 Task: Create a Board called Board0000000025 in Workspace WS0000000009 in Trello with Visibility as Workspace. Create a Board called Board0000000026 in Workspace WS0000000009 in Trello with Visibility as Private. Create a Board called Board0000000027 in Workspace WS0000000009 in Trello with Visibility as Public. Create Card Card0000000097 in Board Board0000000025 in Workspace WS0000000009 in Trello. Create Card Card0000000098 in Board Board0000000025 in Workspace WS0000000009 in Trello
Action: Mouse moved to (338, 63)
Screenshot: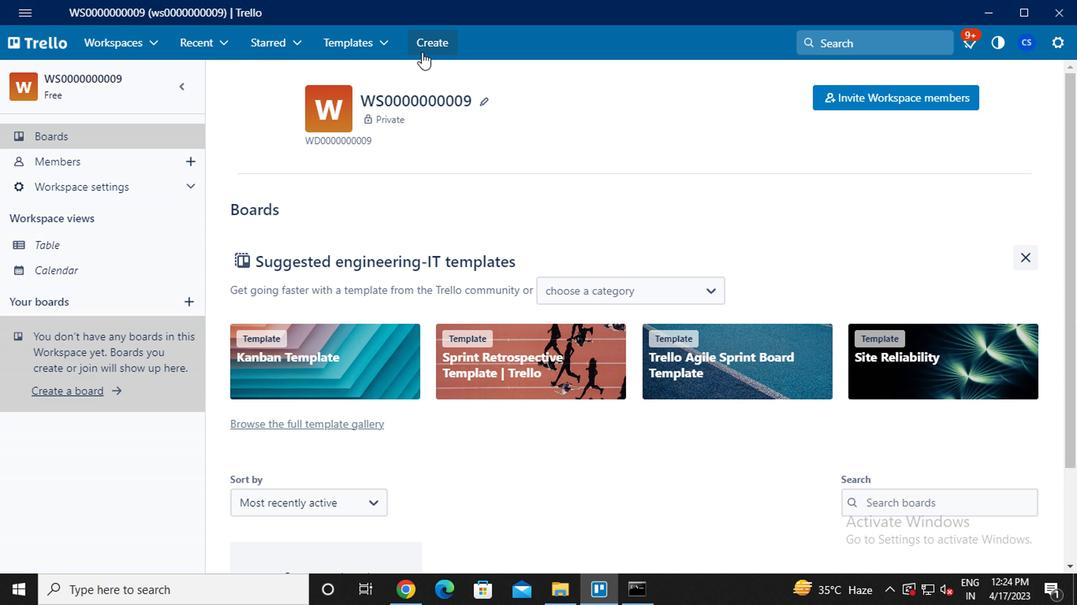 
Action: Mouse pressed left at (338, 63)
Screenshot: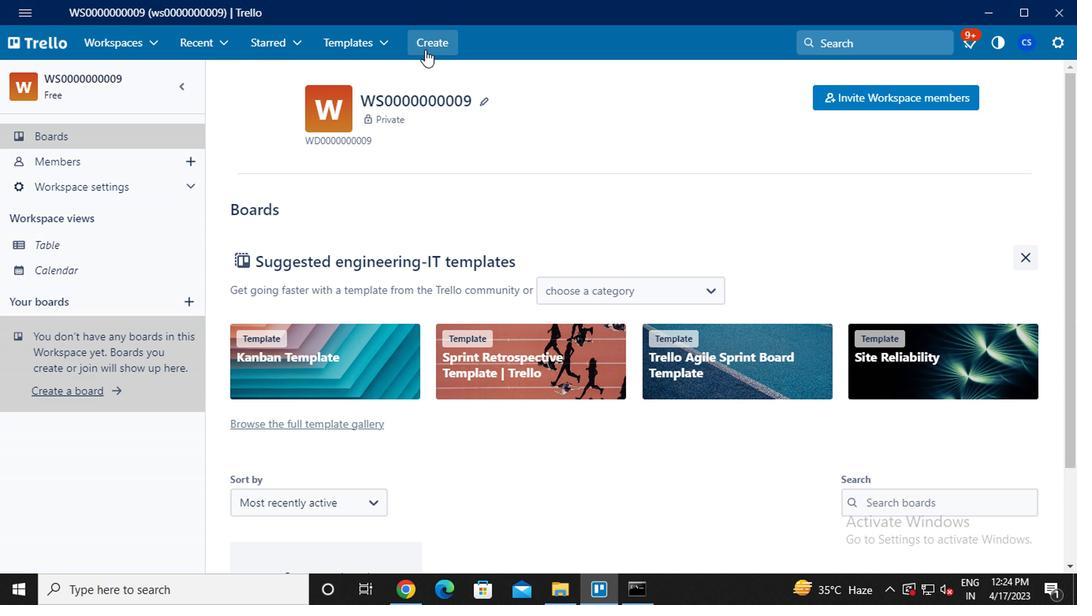 
Action: Mouse moved to (368, 109)
Screenshot: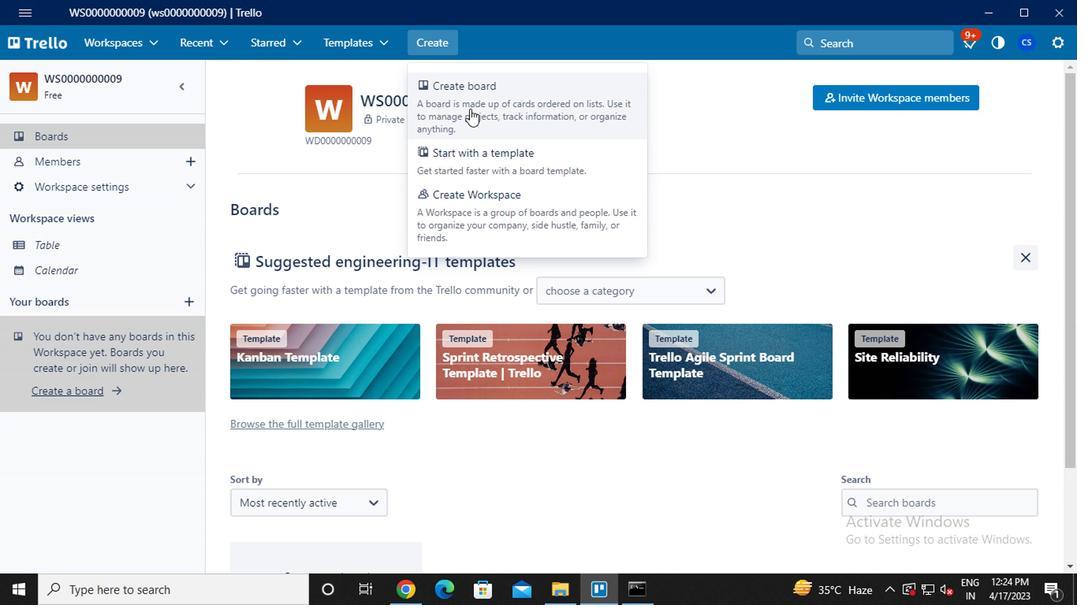 
Action: Mouse pressed left at (368, 109)
Screenshot: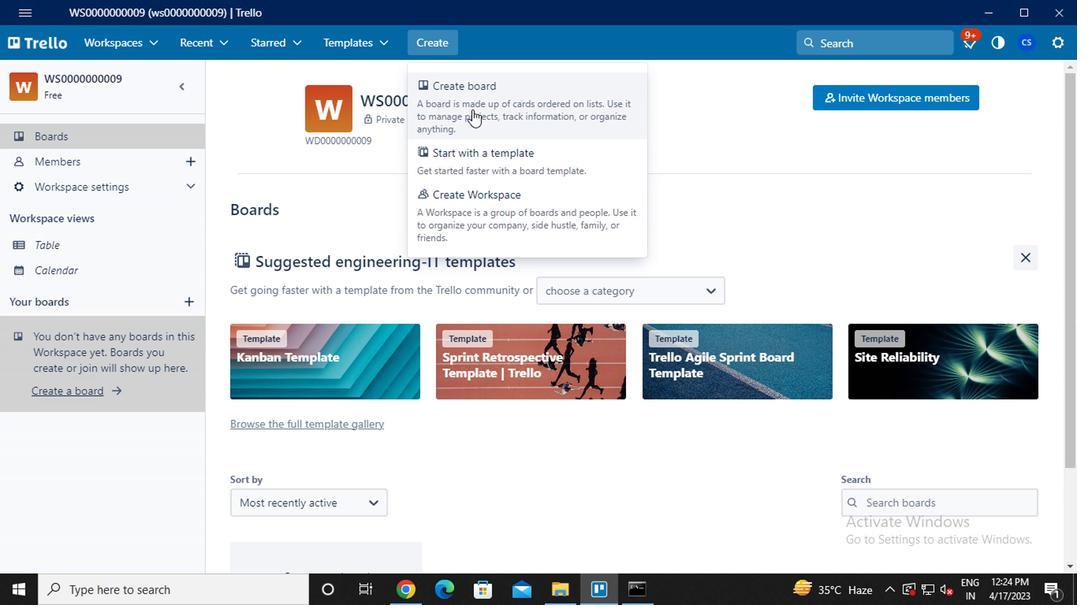 
Action: Mouse moved to (571, 209)
Screenshot: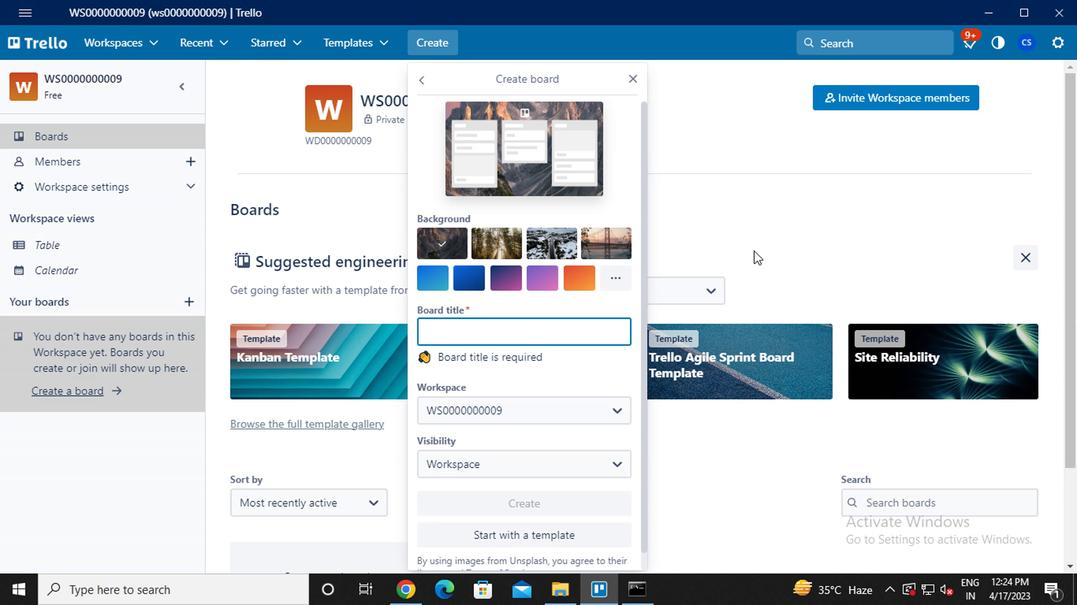 
Action: Key pressed b<Key.caps_lock>oard0000000025
Screenshot: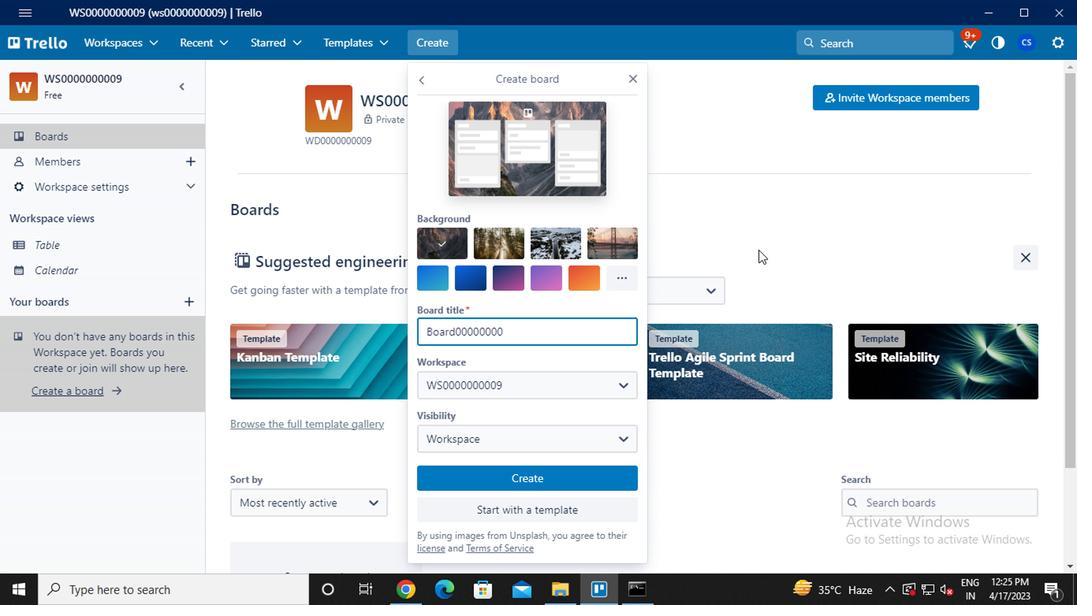
Action: Mouse moved to (424, 365)
Screenshot: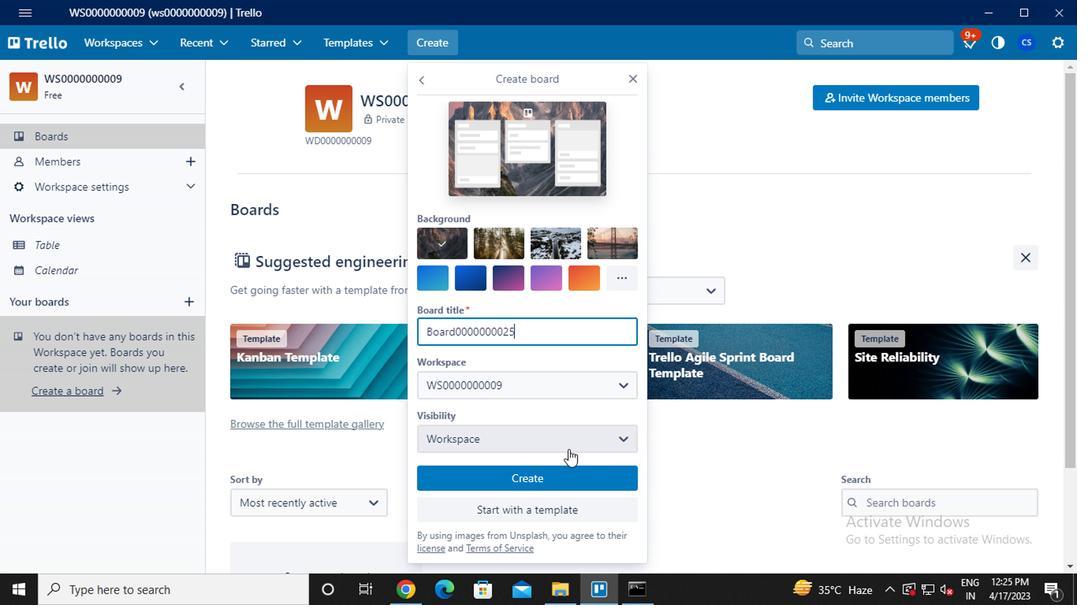 
Action: Mouse pressed left at (424, 365)
Screenshot: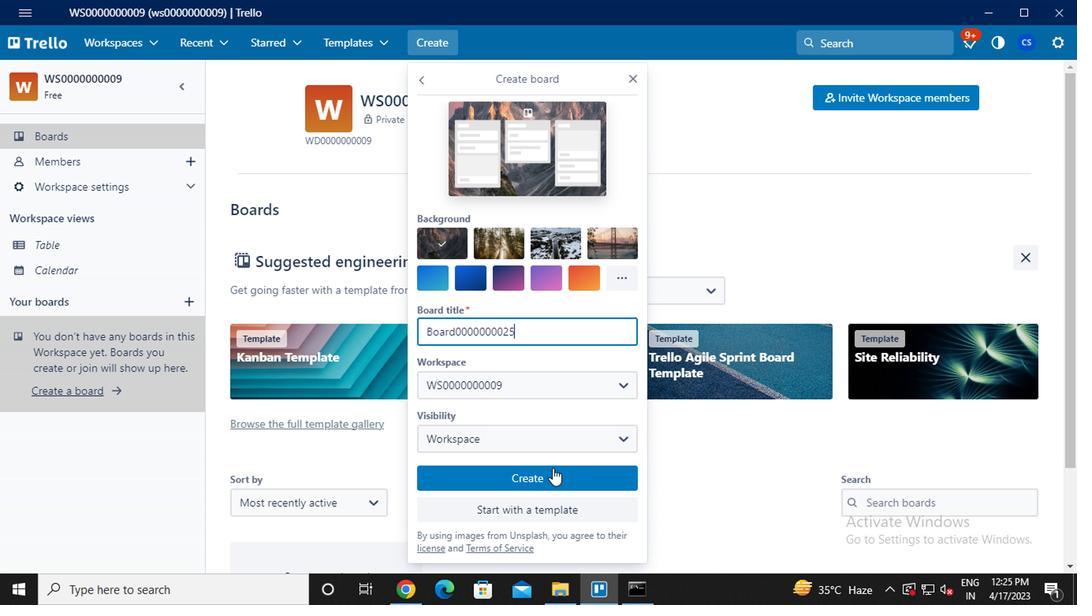 
Action: Mouse moved to (342, 65)
Screenshot: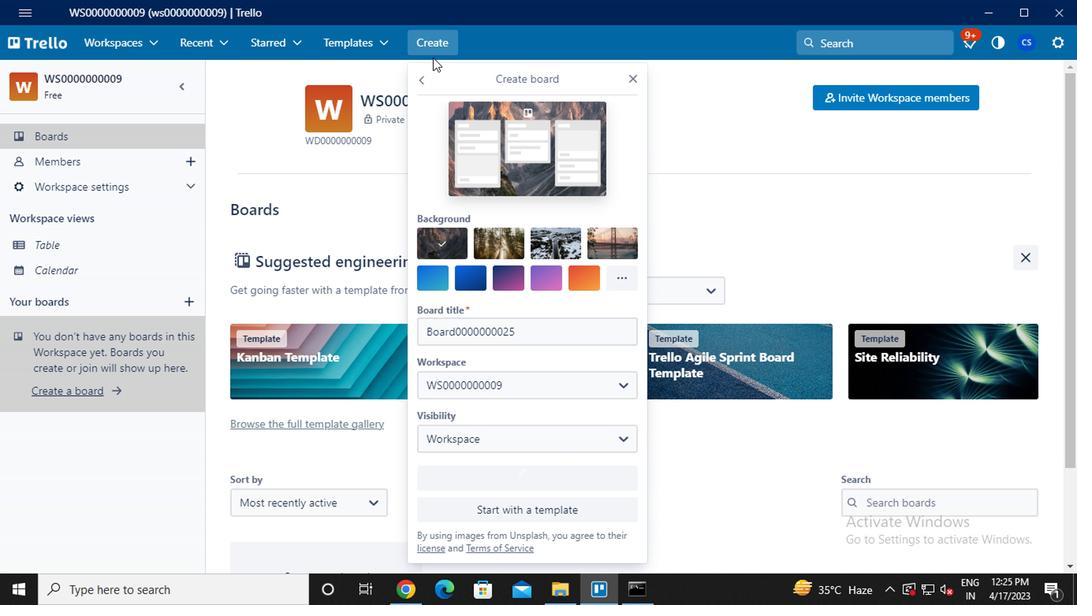 
Action: Mouse pressed left at (342, 65)
Screenshot: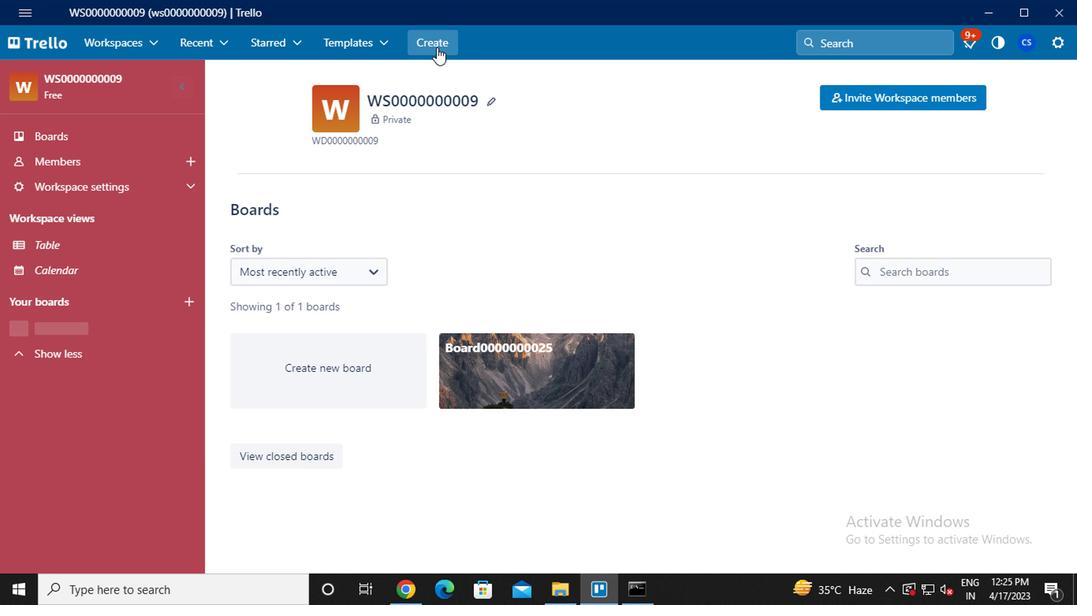 
Action: Mouse moved to (362, 104)
Screenshot: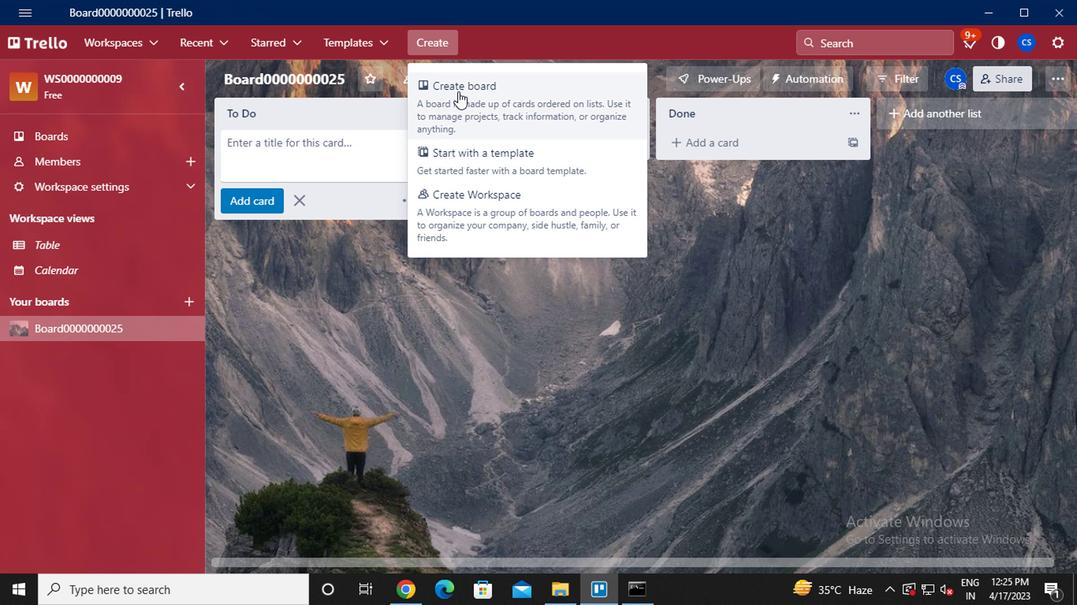 
Action: Mouse pressed left at (362, 104)
Screenshot: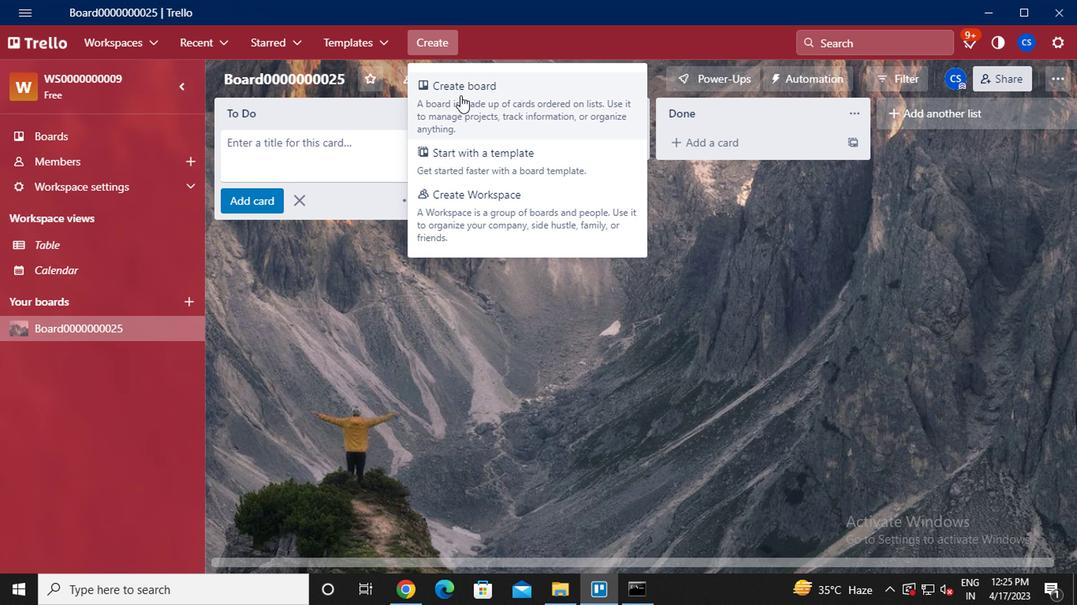 
Action: Key pressed <Key.caps_lock>b<Key.caps_lock>oard0000000026
Screenshot: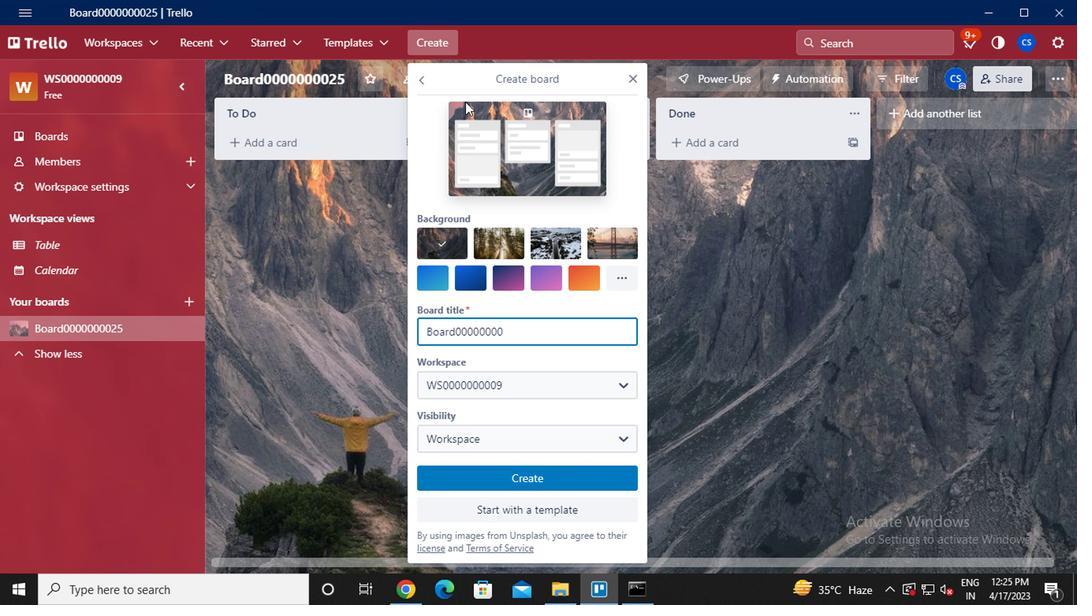 
Action: Mouse moved to (408, 343)
Screenshot: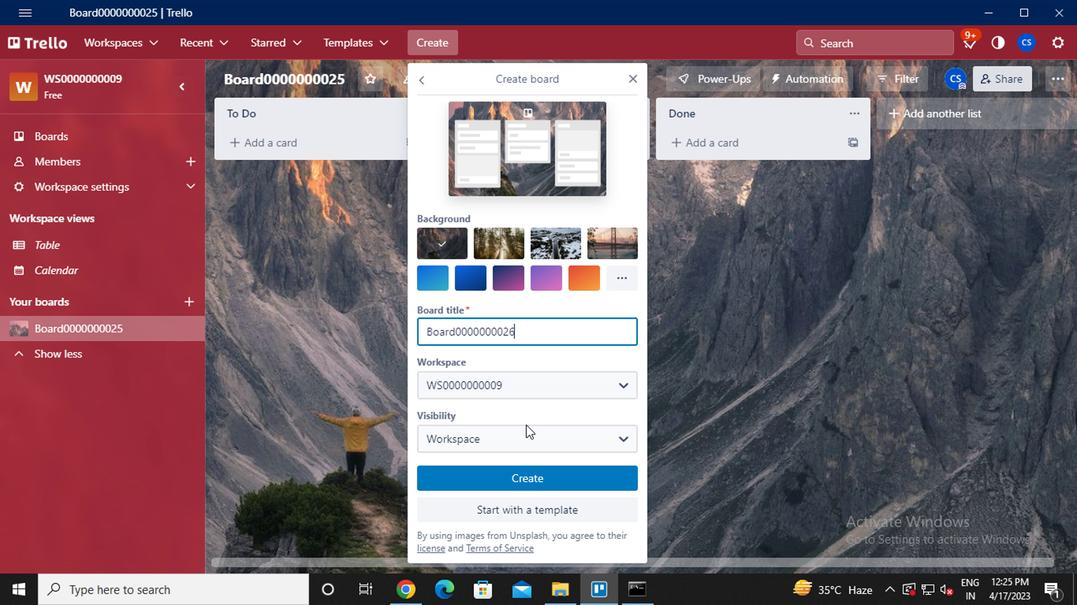 
Action: Mouse pressed left at (408, 343)
Screenshot: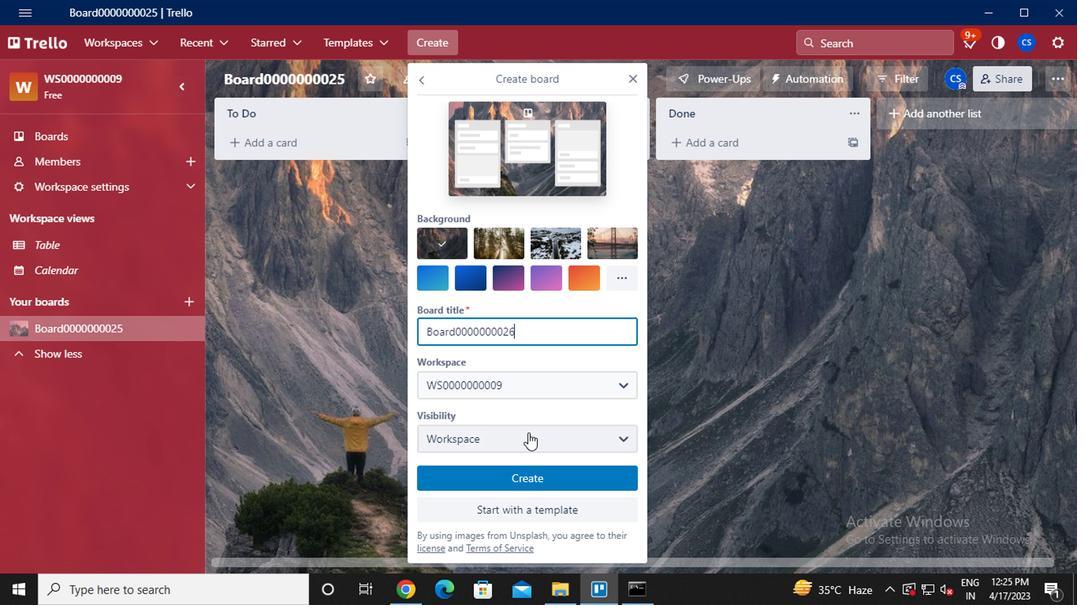 
Action: Mouse moved to (391, 375)
Screenshot: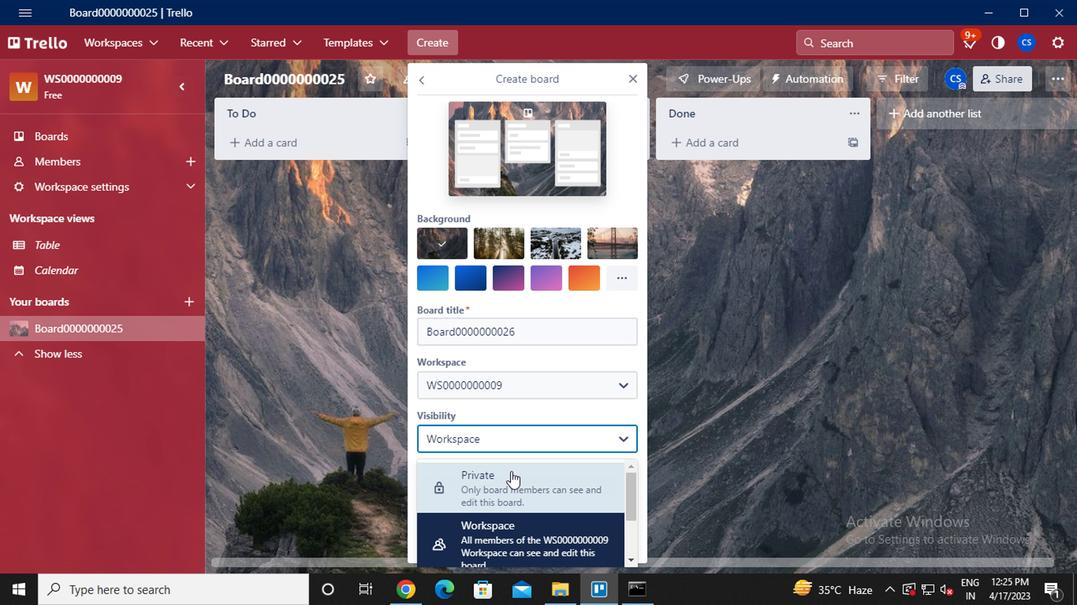 
Action: Mouse pressed left at (391, 375)
Screenshot: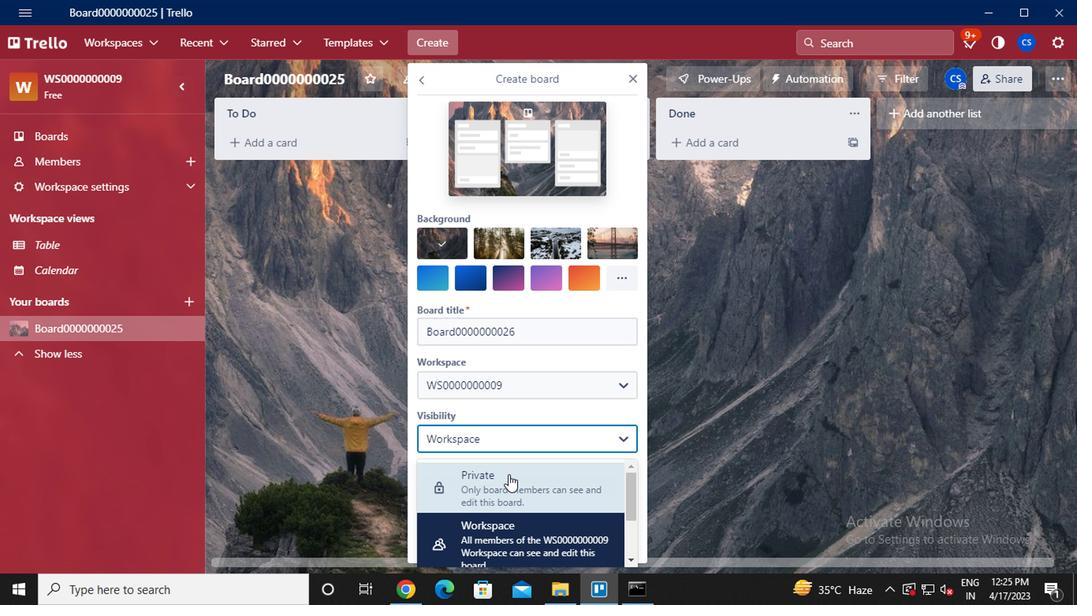 
Action: Mouse moved to (404, 375)
Screenshot: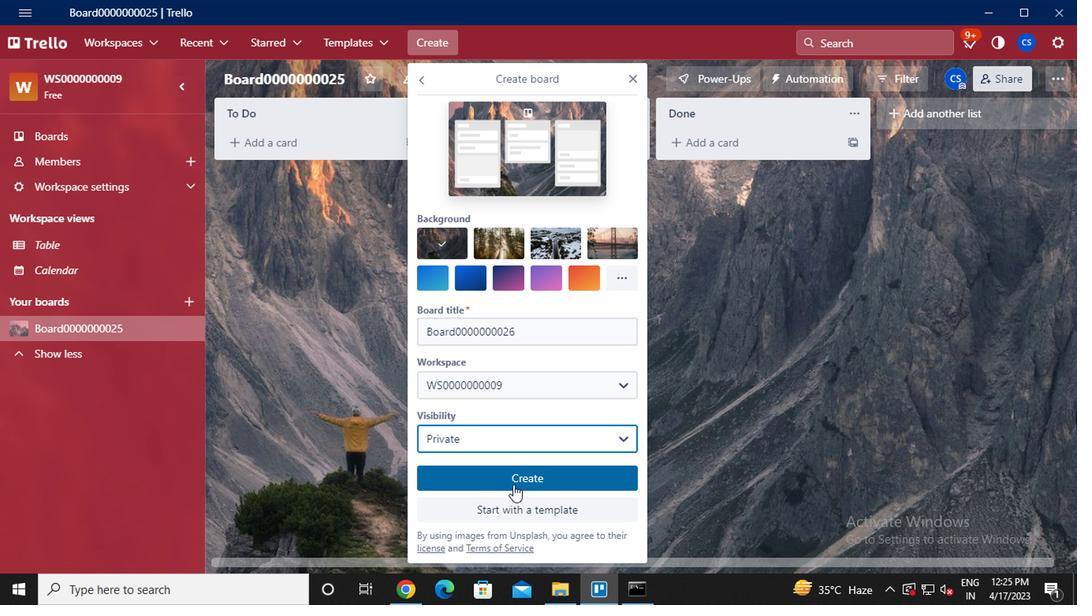 
Action: Mouse pressed left at (404, 375)
Screenshot: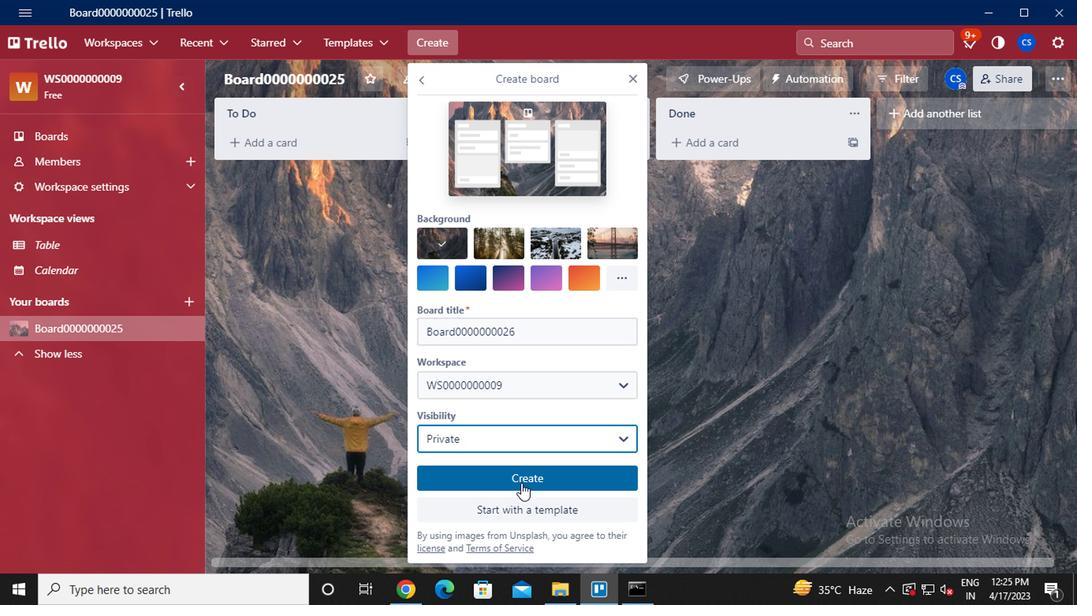 
Action: Mouse moved to (281, 63)
Screenshot: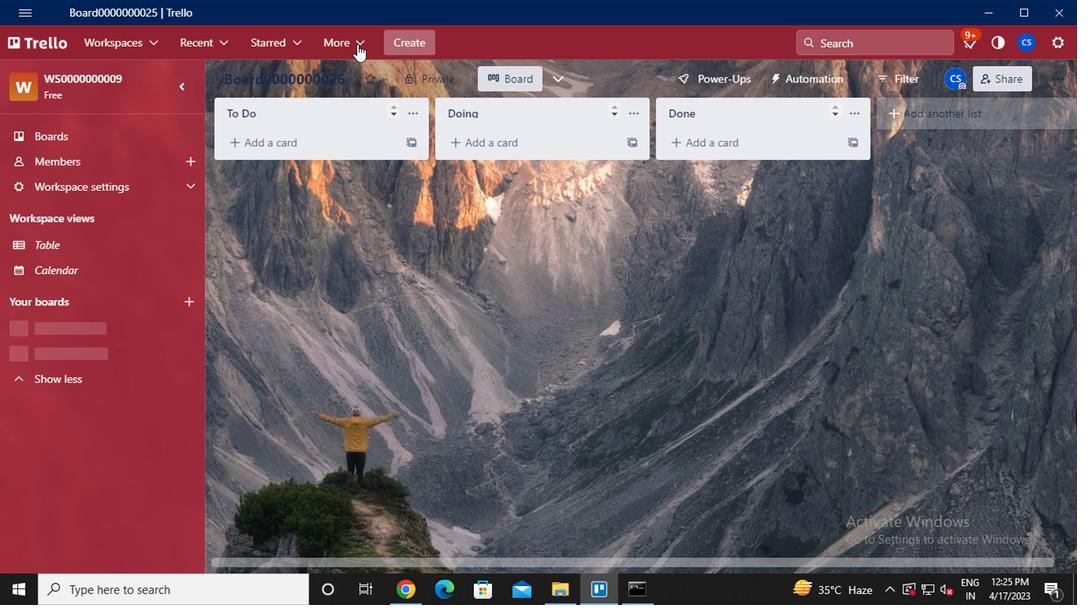 
Action: Mouse pressed left at (281, 63)
Screenshot: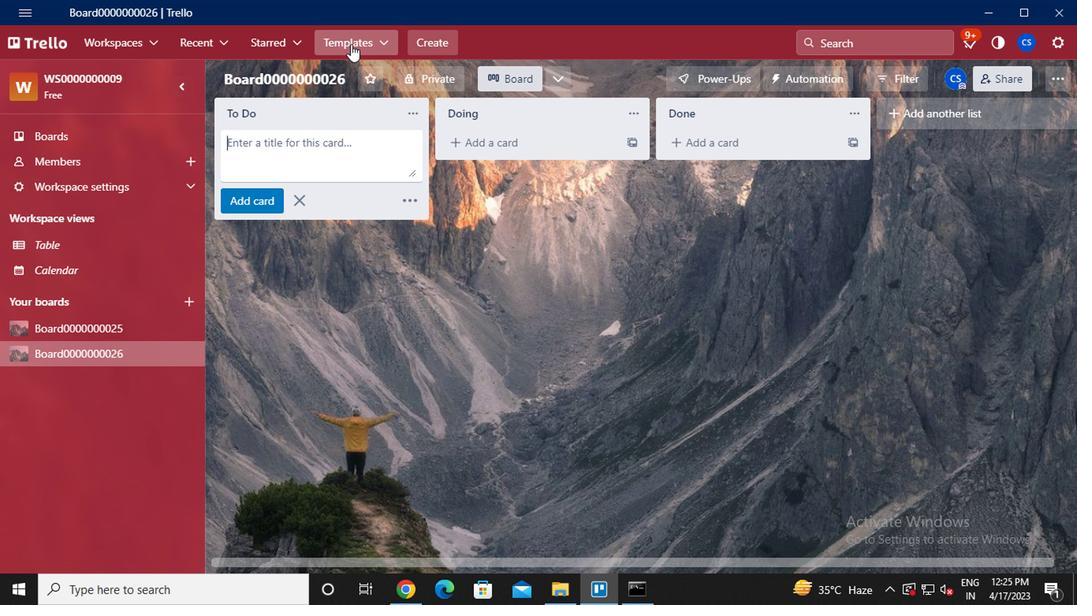 
Action: Mouse moved to (342, 56)
Screenshot: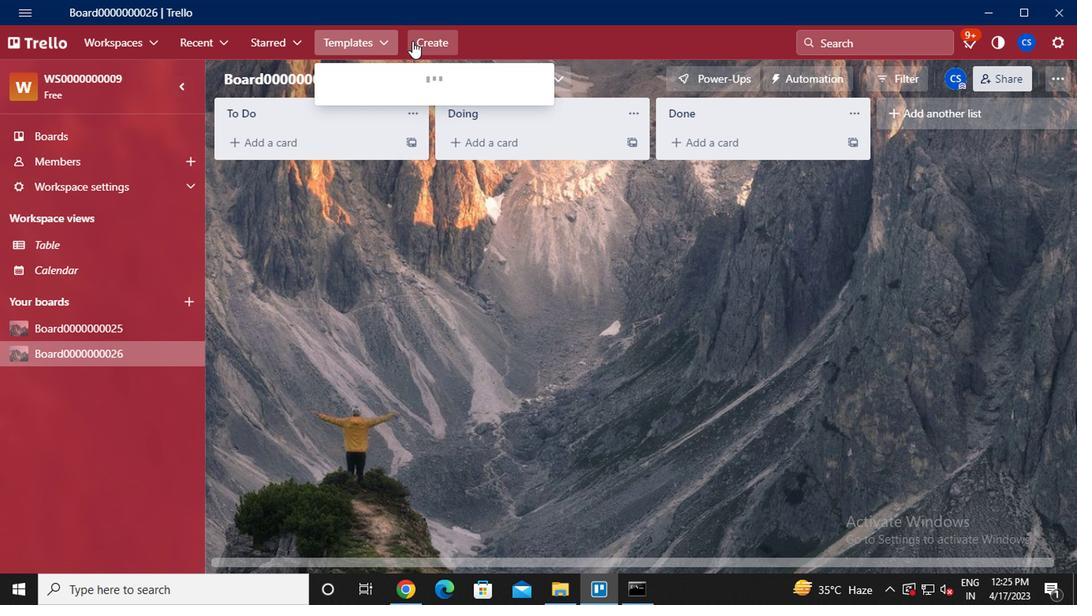 
Action: Mouse pressed left at (342, 56)
Screenshot: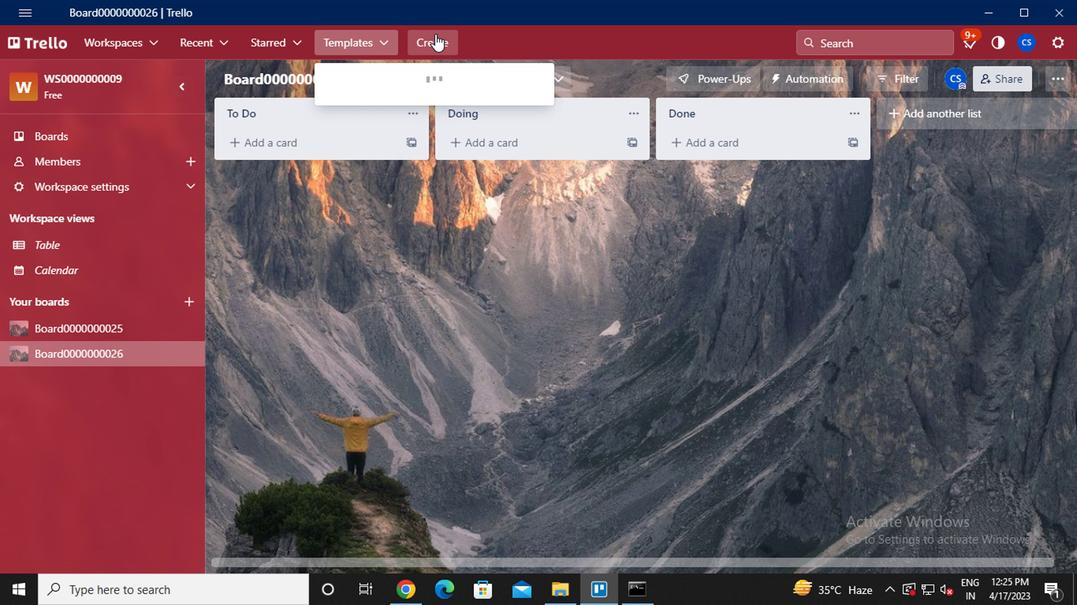 
Action: Mouse moved to (357, 102)
Screenshot: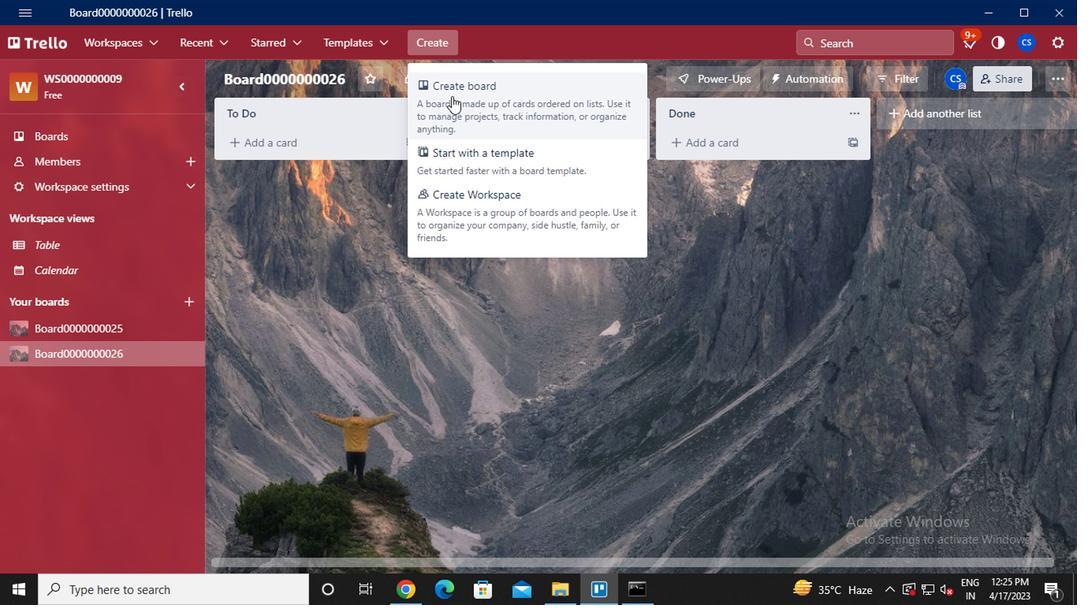 
Action: Mouse pressed left at (357, 102)
Screenshot: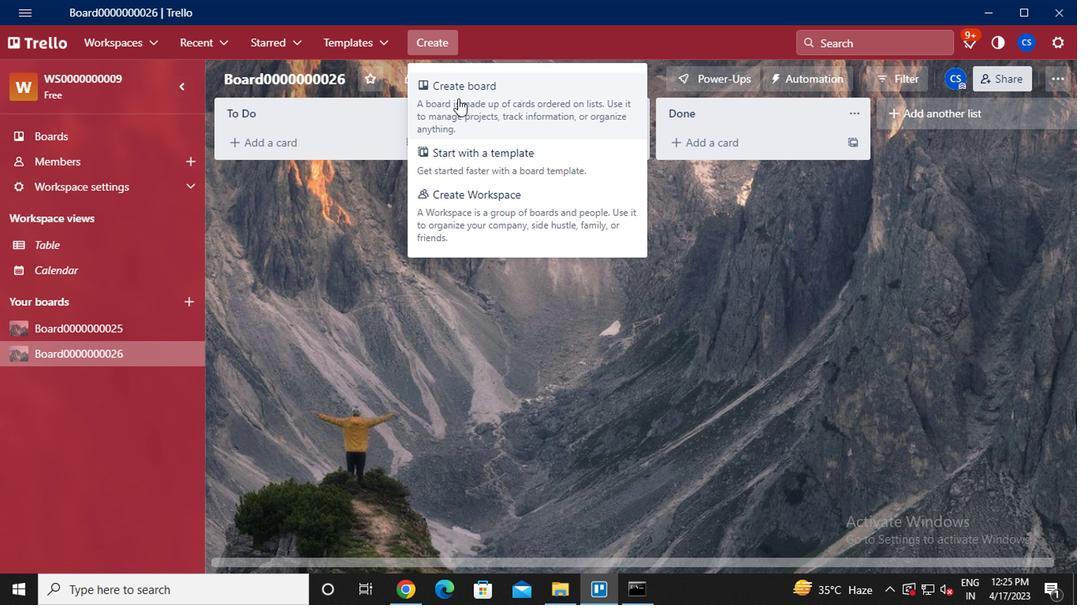 
Action: Key pressed <Key.caps_lock>b<Key.caps_lock>oard0000000027
Screenshot: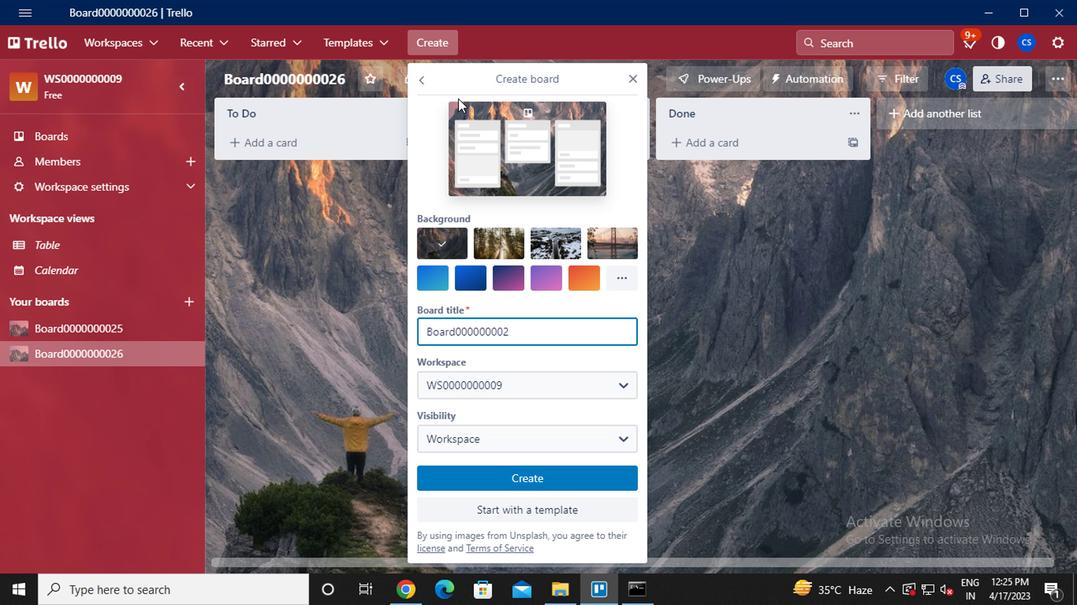 
Action: Mouse moved to (409, 342)
Screenshot: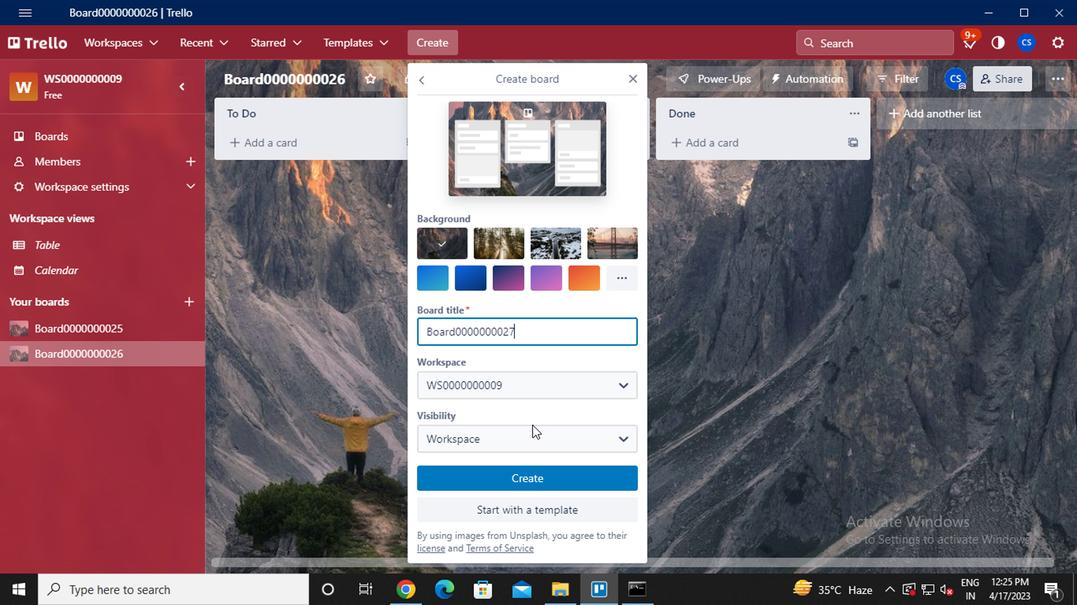 
Action: Mouse pressed left at (409, 342)
Screenshot: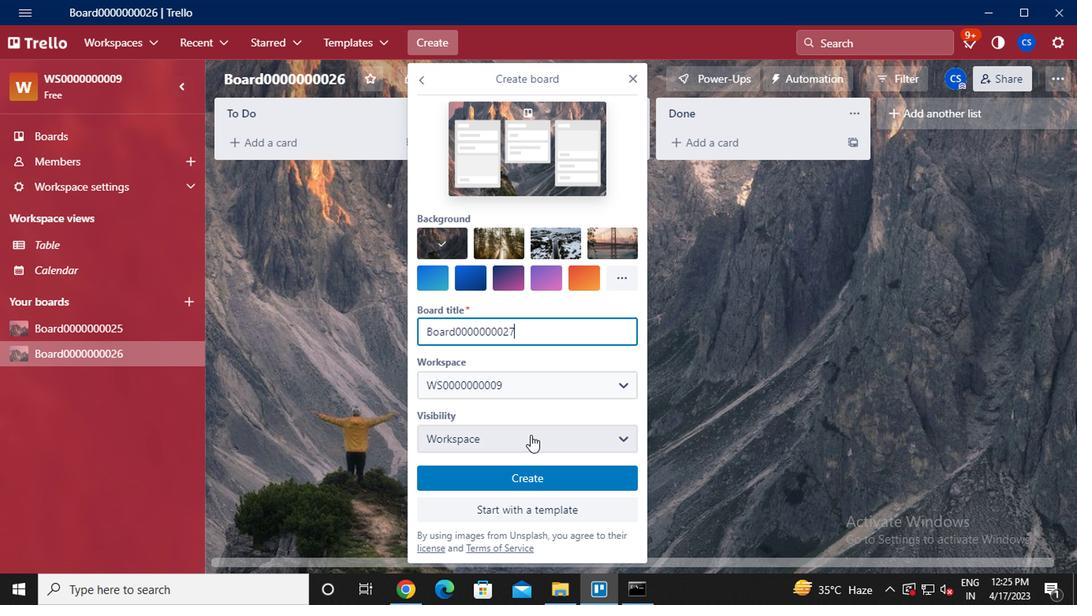 
Action: Mouse moved to (389, 382)
Screenshot: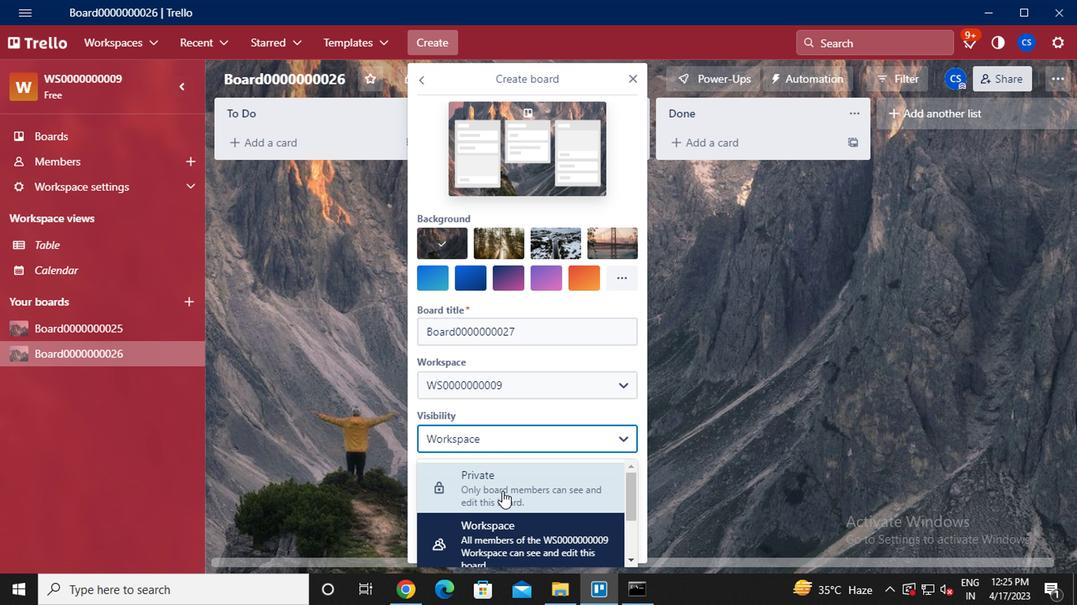 
Action: Mouse scrolled (389, 382) with delta (0, 0)
Screenshot: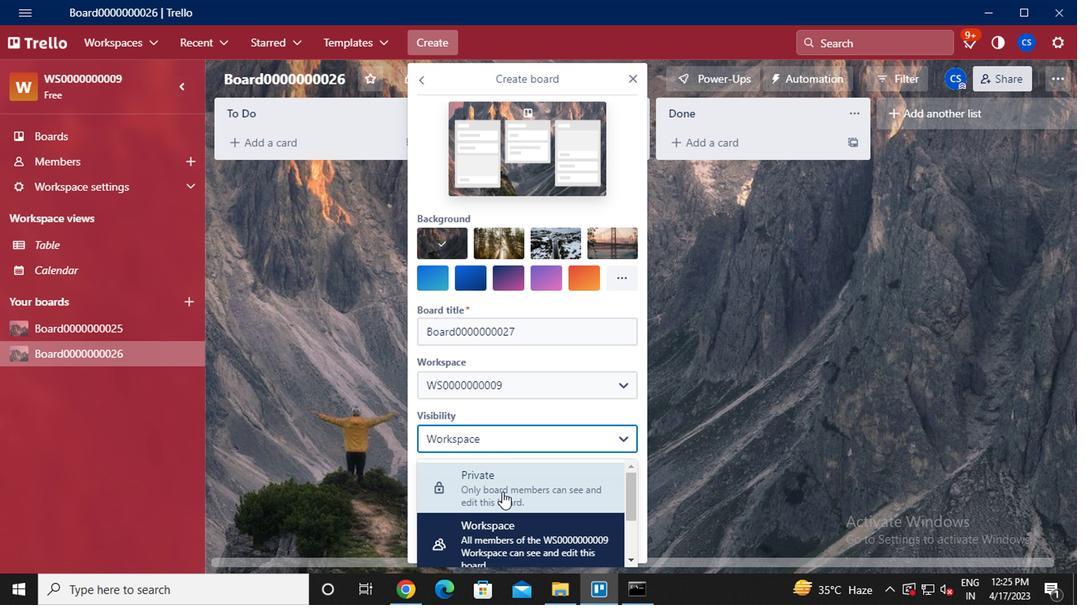 
Action: Mouse scrolled (389, 382) with delta (0, 0)
Screenshot: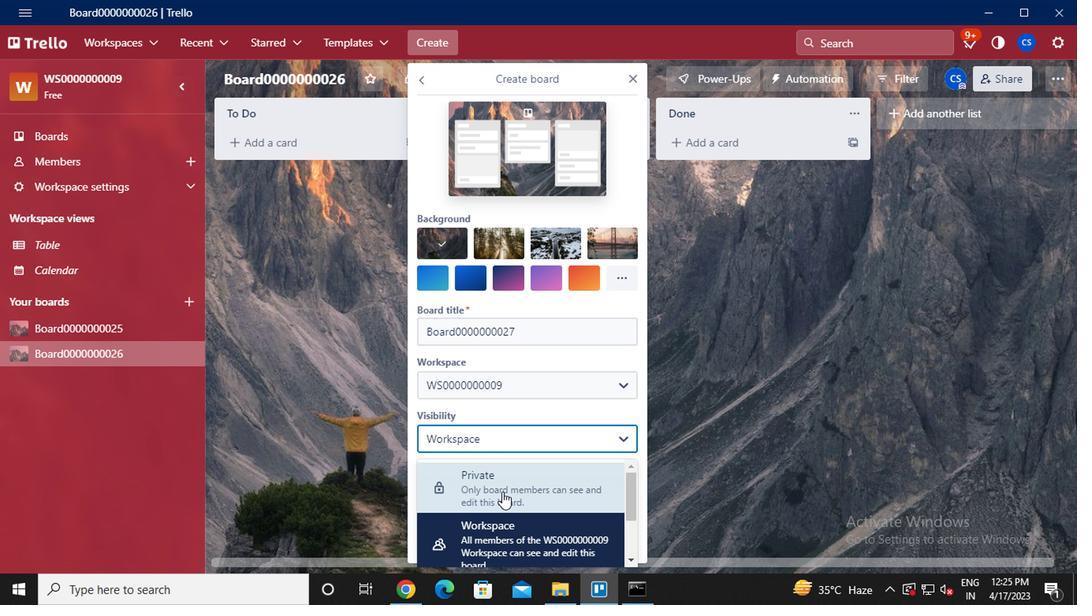 
Action: Mouse scrolled (389, 382) with delta (0, 0)
Screenshot: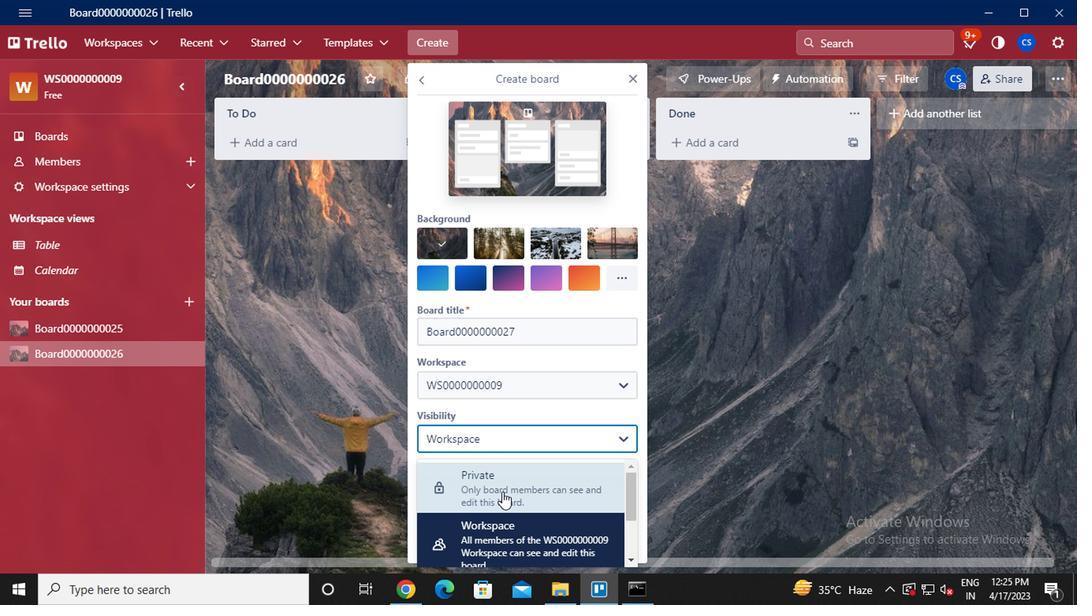
Action: Mouse scrolled (389, 382) with delta (0, 0)
Screenshot: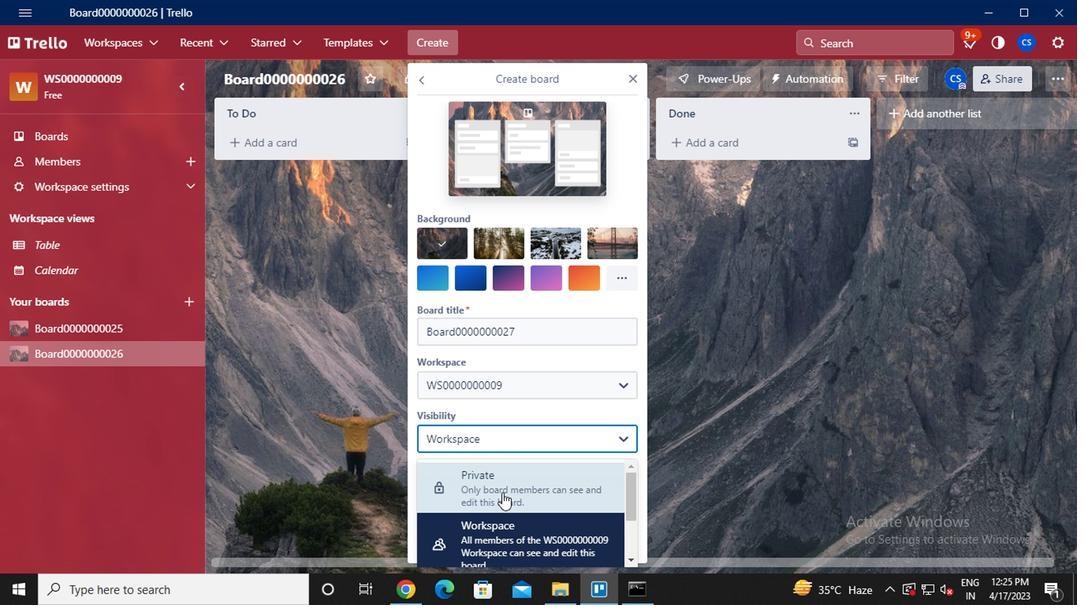 
Action: Mouse scrolled (389, 382) with delta (0, 0)
Screenshot: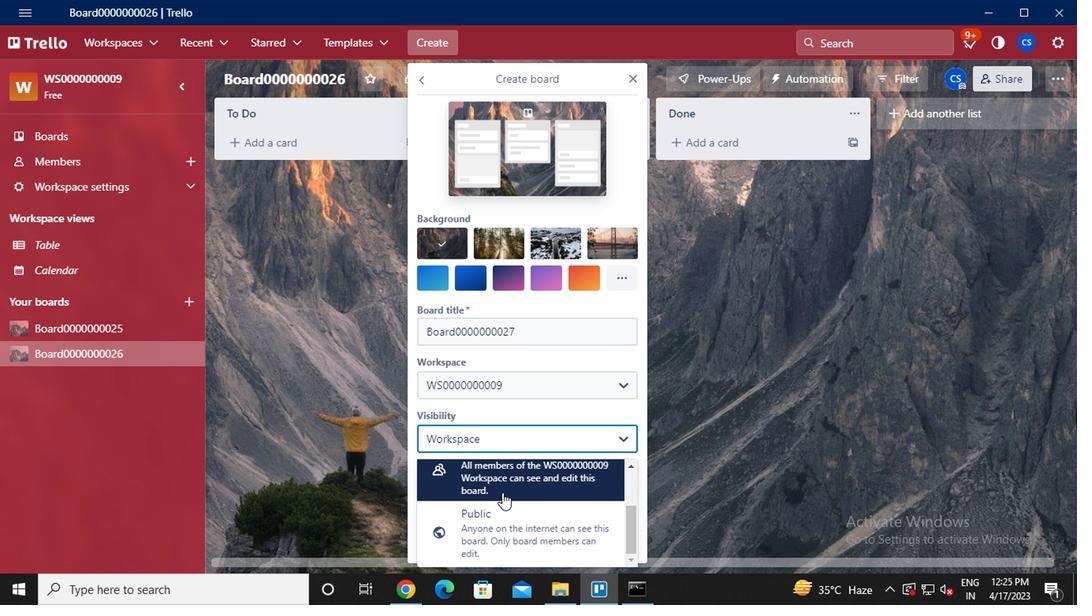 
Action: Mouse moved to (388, 405)
Screenshot: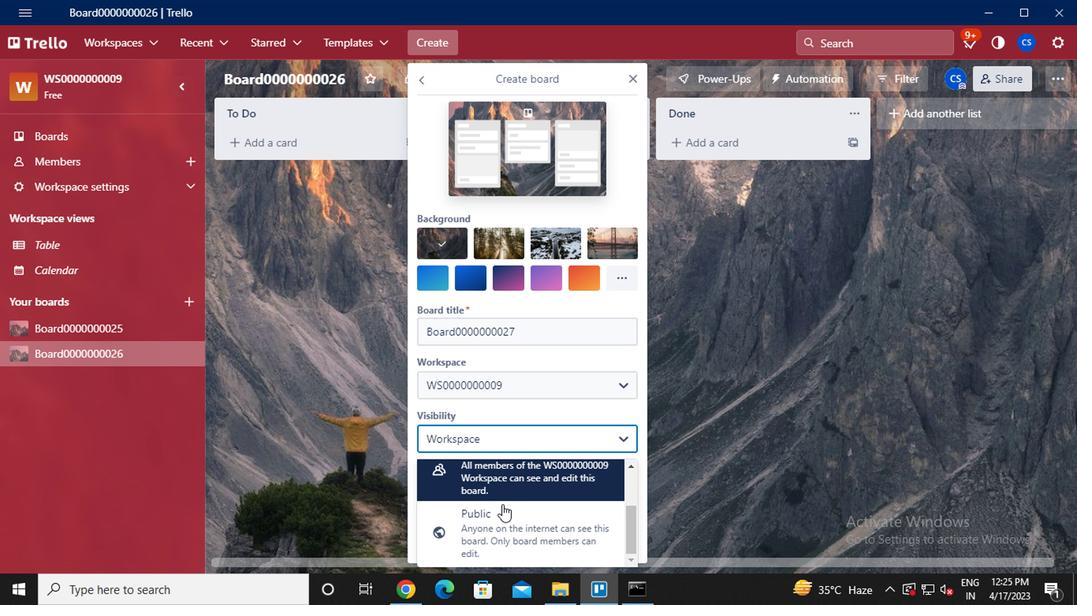
Action: Mouse pressed left at (388, 405)
Screenshot: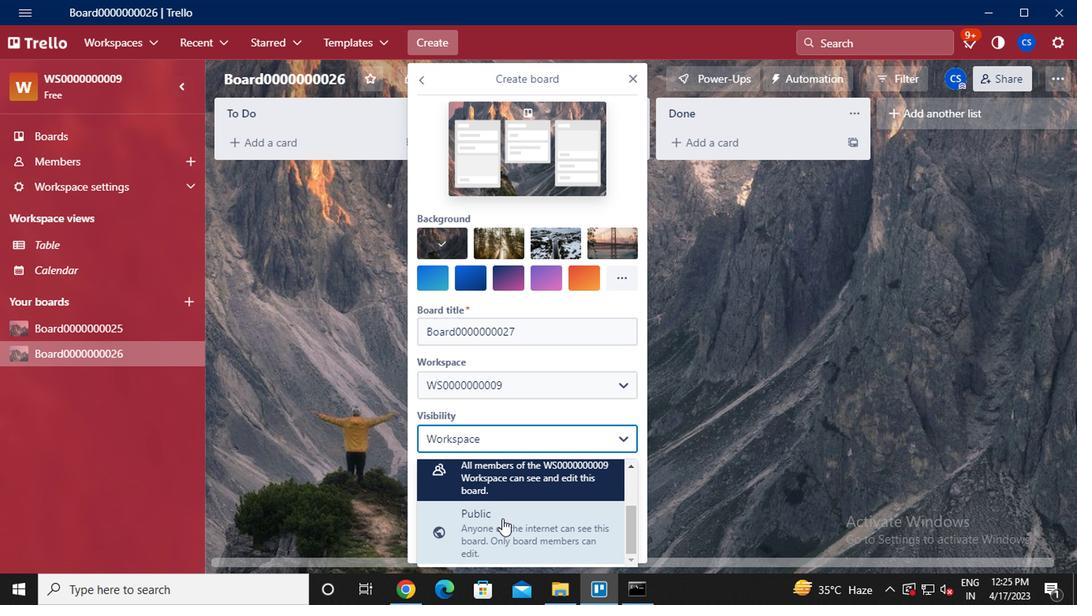 
Action: Mouse moved to (403, 412)
Screenshot: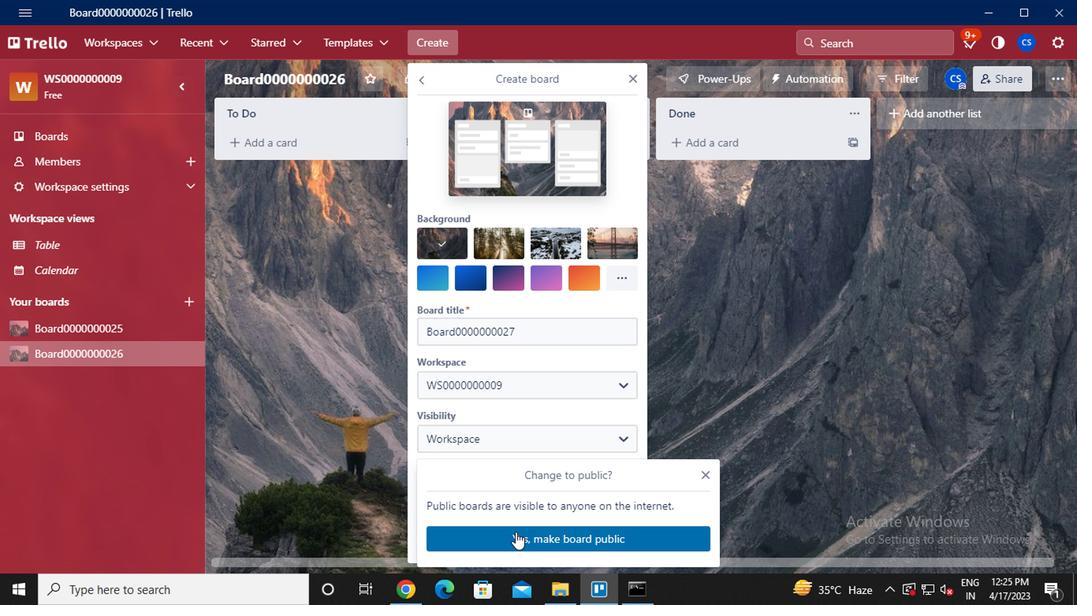 
Action: Mouse pressed left at (403, 412)
Screenshot: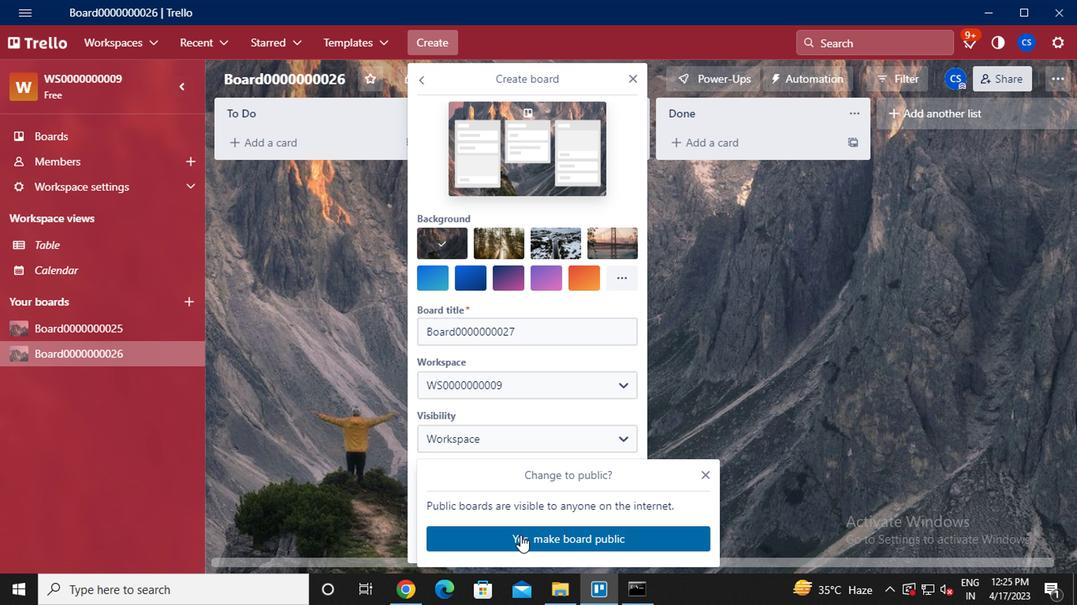 
Action: Mouse moved to (415, 370)
Screenshot: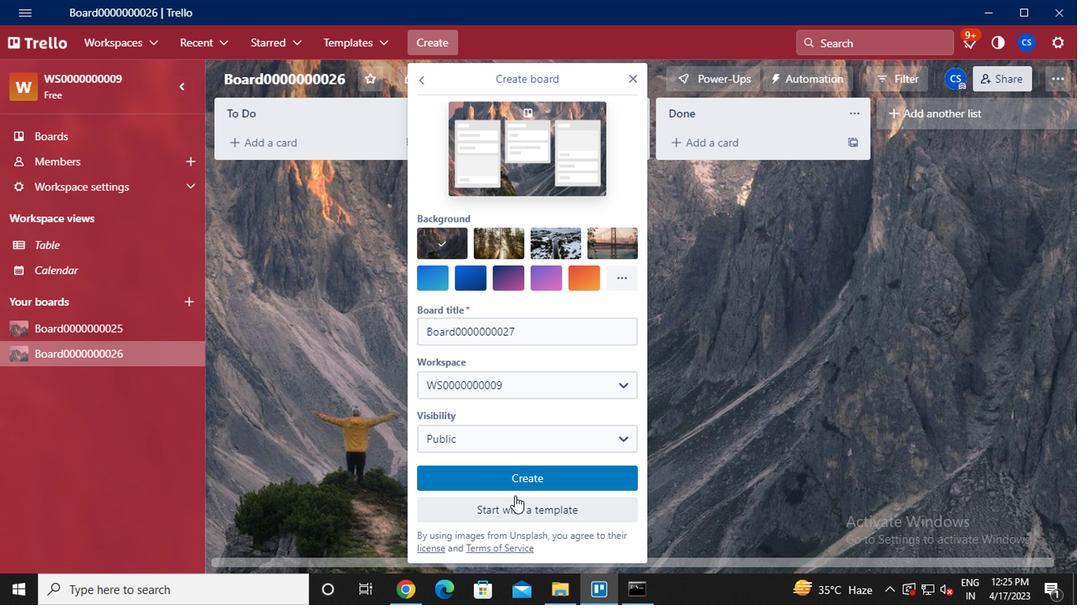 
Action: Mouse pressed left at (415, 370)
Screenshot: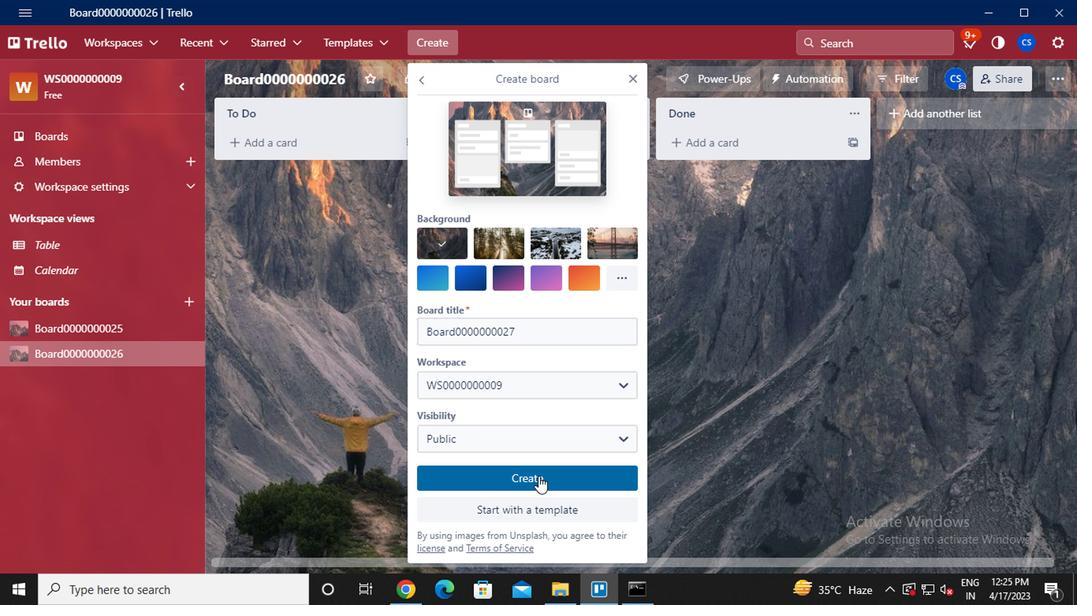 
Action: Mouse moved to (115, 268)
Screenshot: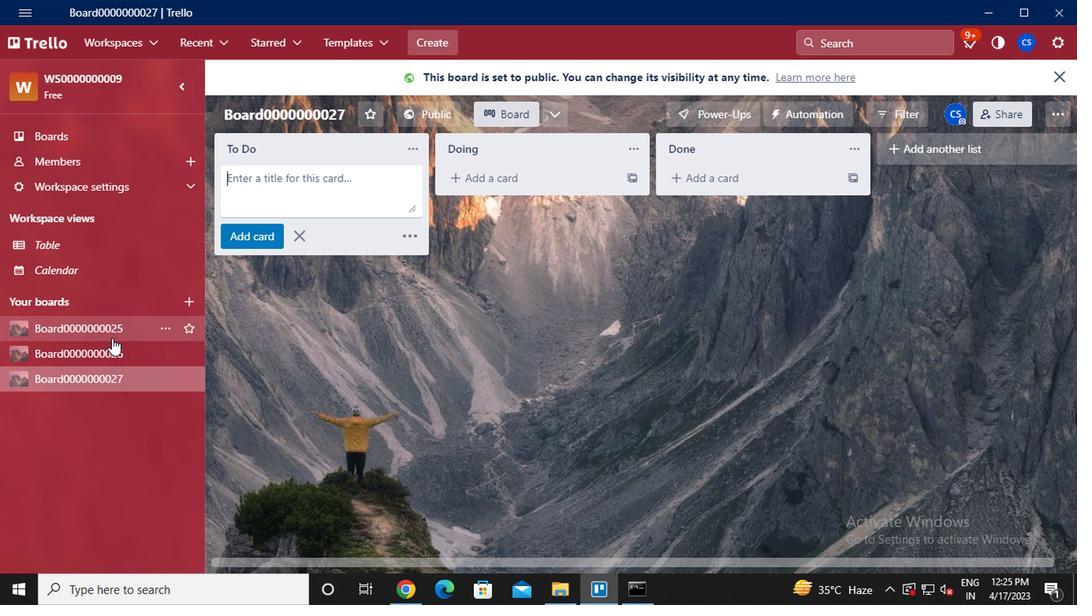 
Action: Mouse pressed left at (115, 268)
Screenshot: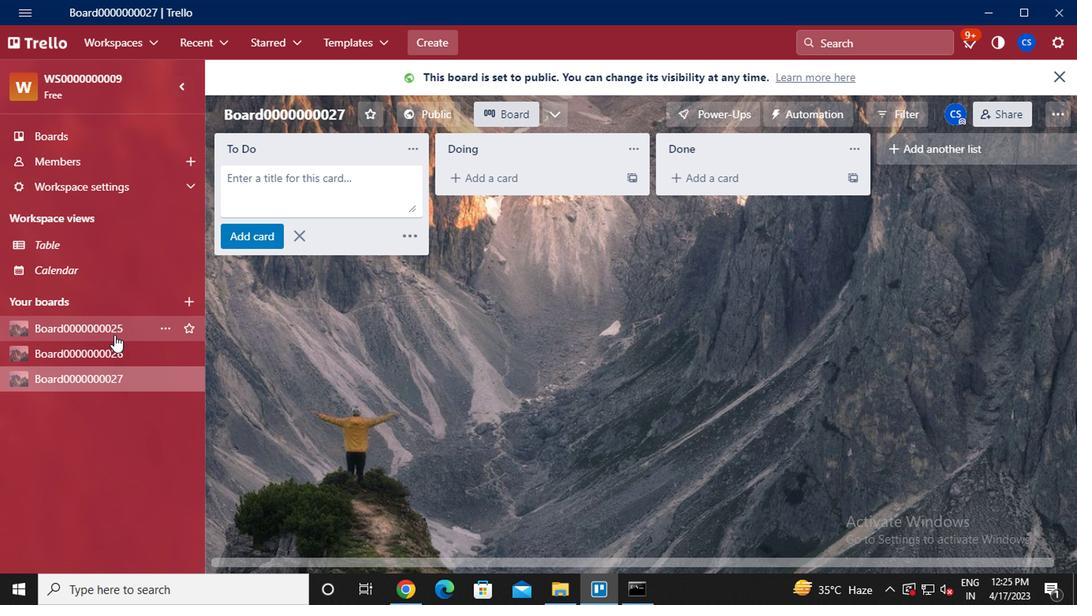 
Action: Mouse moved to (260, 135)
Screenshot: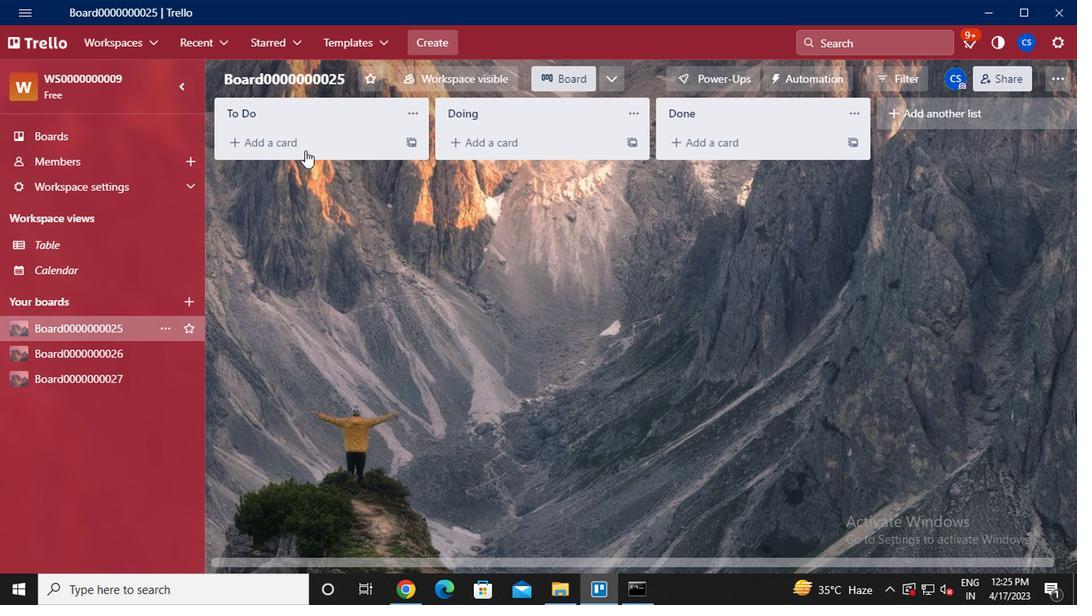 
Action: Mouse pressed left at (260, 135)
Screenshot: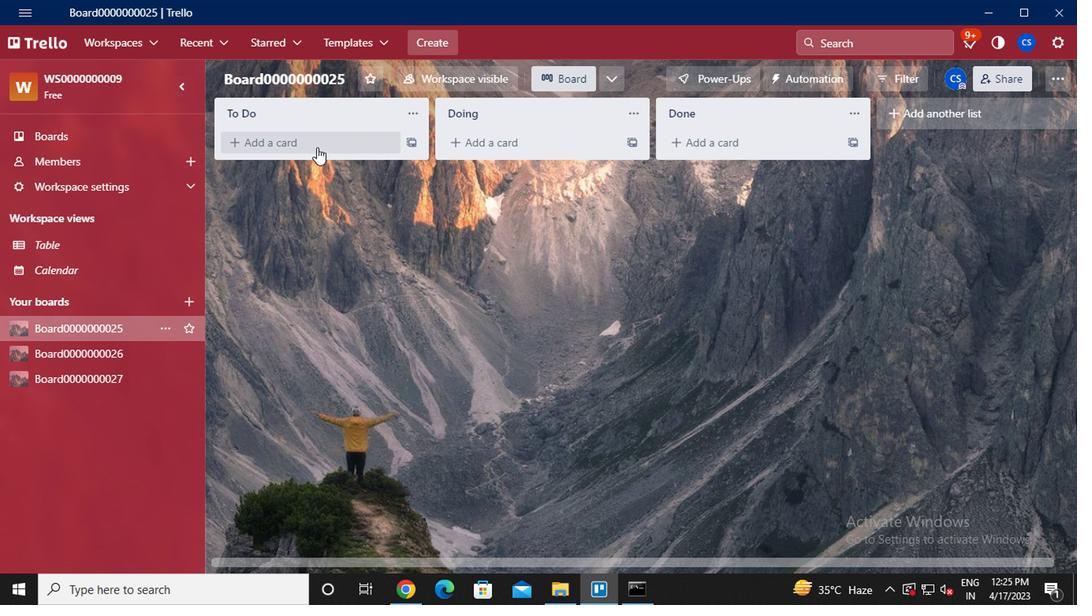 
Action: Key pressed <Key.caps_lock>c<Key.caps_lock>ard0000000097<Key.enter><Key.caps_lock>c<Key.caps_lock>ard0000000098<Key.enter>
Screenshot: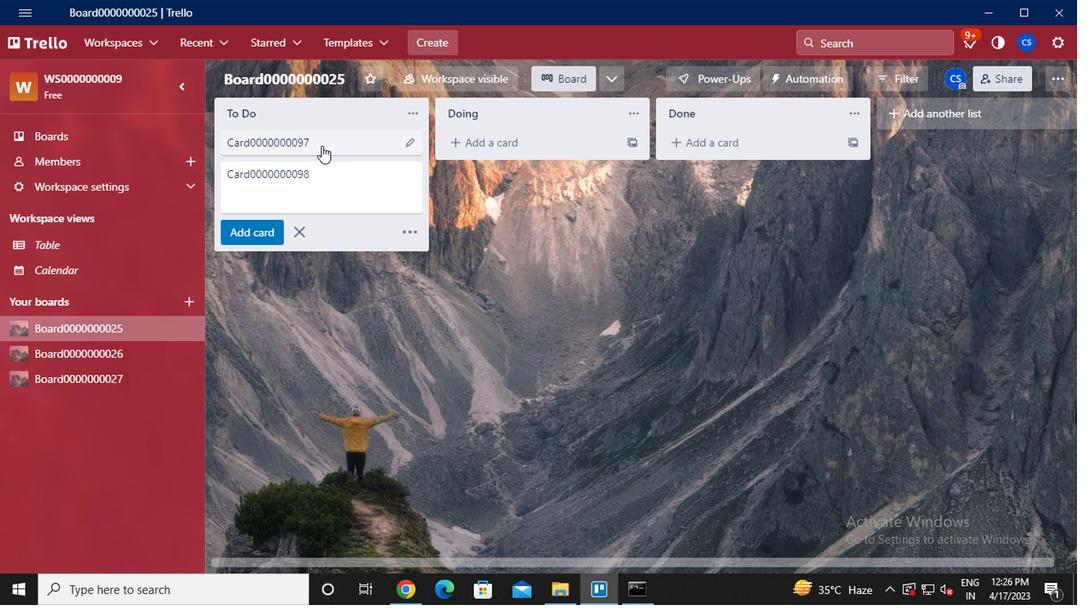 
Action: Mouse moved to (304, 195)
Screenshot: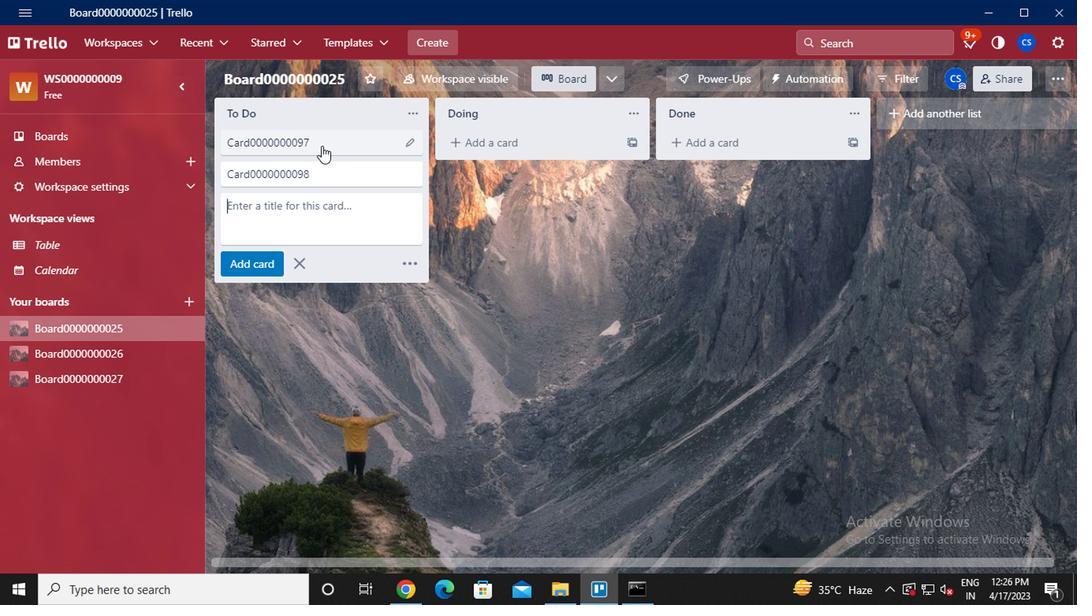 
